 Task: Choose the host language as Tagalog.
Action: Mouse moved to (822, 120)
Screenshot: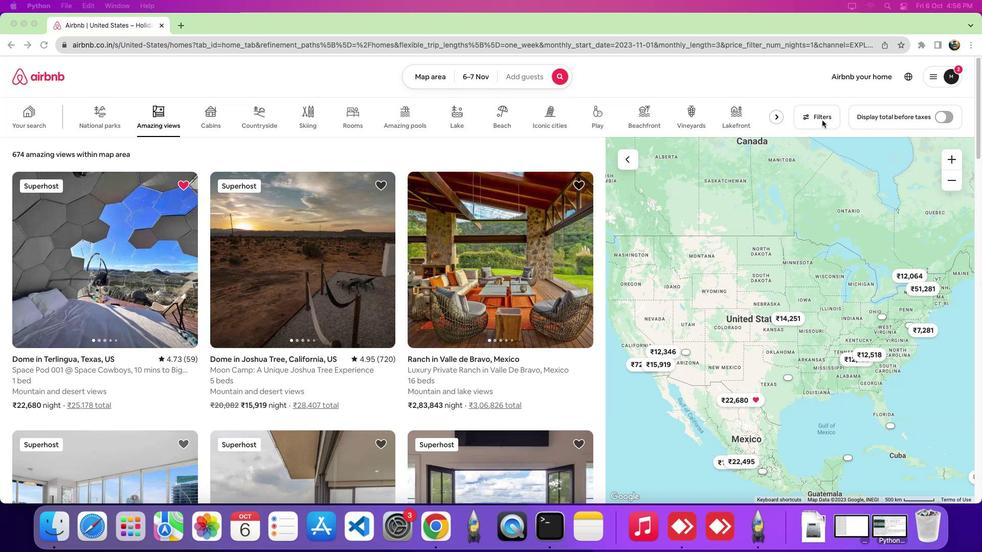 
Action: Mouse pressed left at (822, 120)
Screenshot: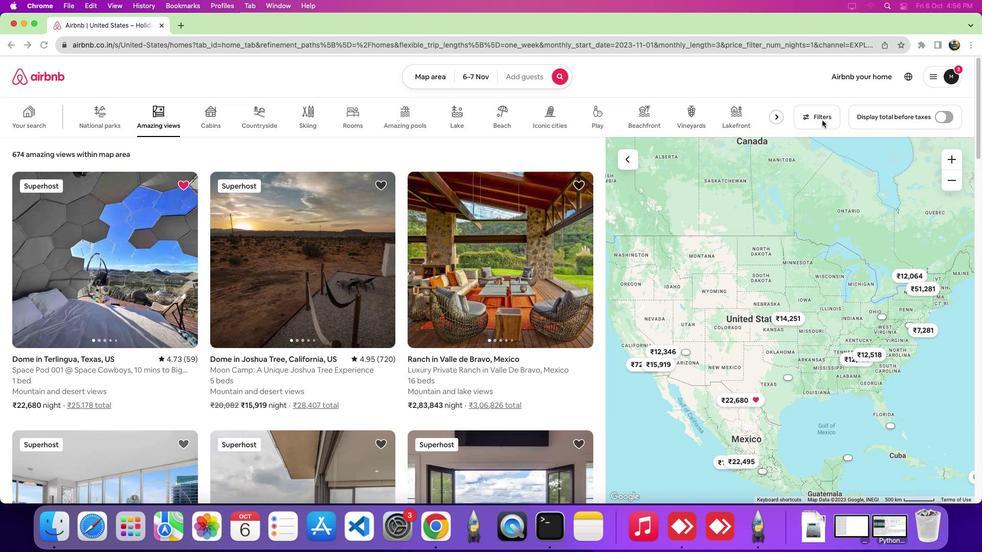 
Action: Mouse pressed left at (822, 120)
Screenshot: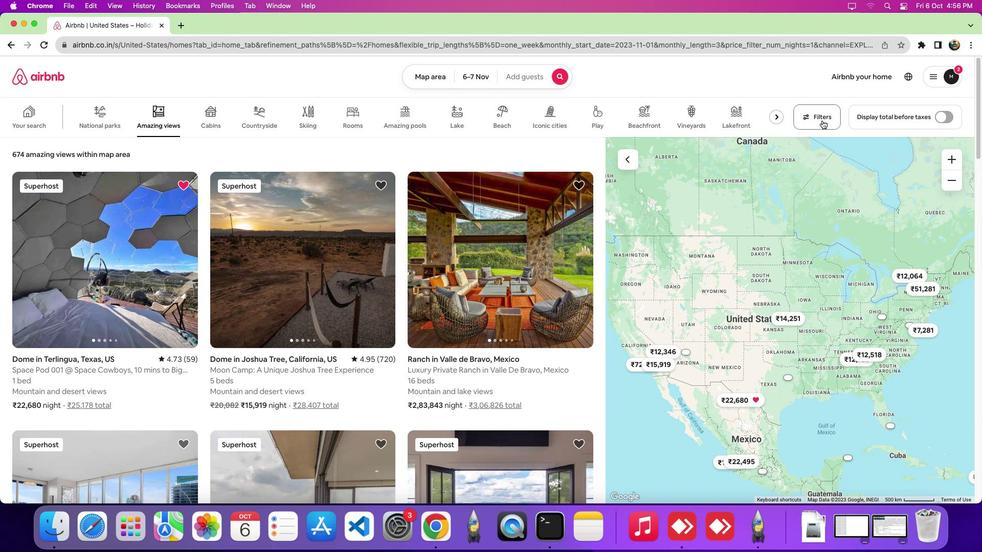 
Action: Mouse moved to (491, 184)
Screenshot: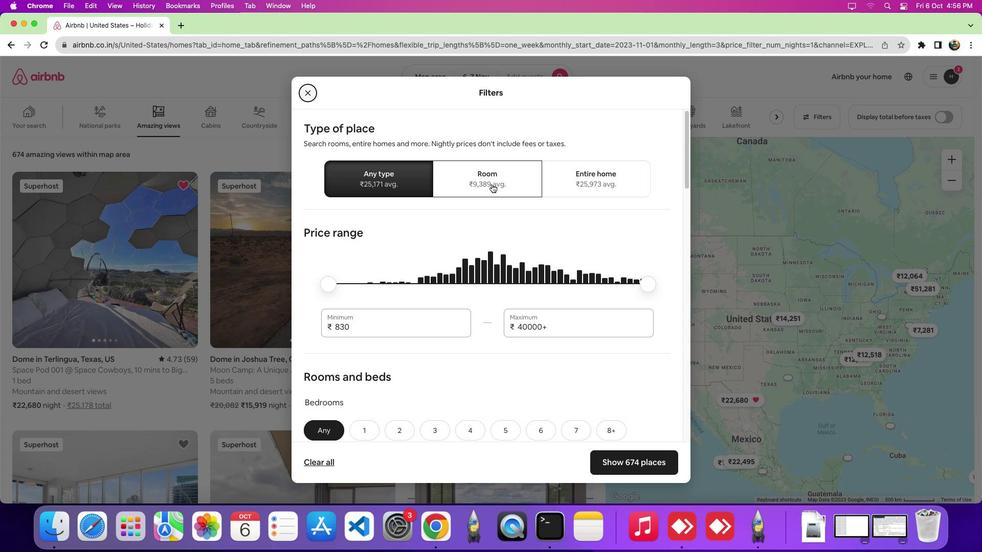 
Action: Mouse pressed left at (491, 184)
Screenshot: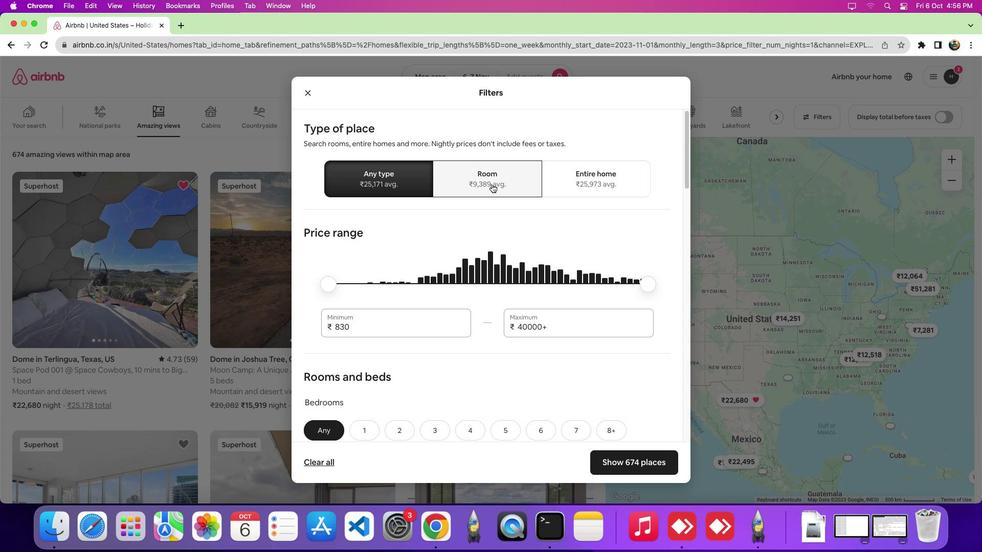 
Action: Mouse moved to (513, 329)
Screenshot: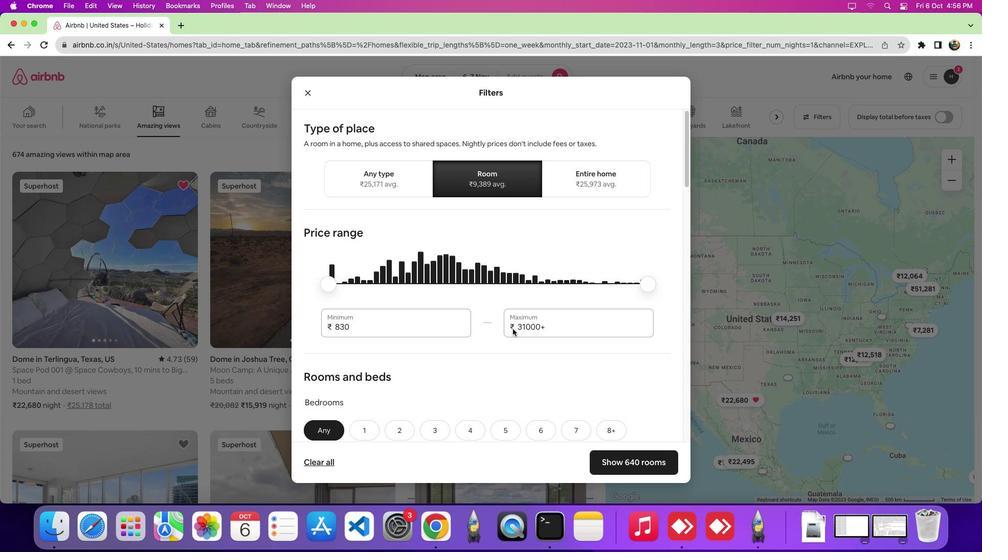 
Action: Mouse scrolled (513, 329) with delta (0, 0)
Screenshot: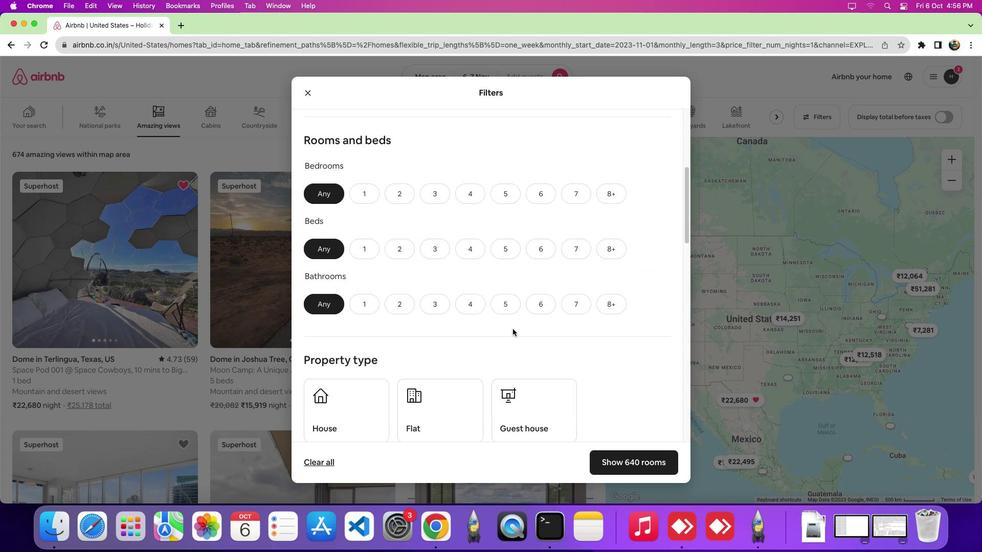 
Action: Mouse scrolled (513, 329) with delta (0, 0)
Screenshot: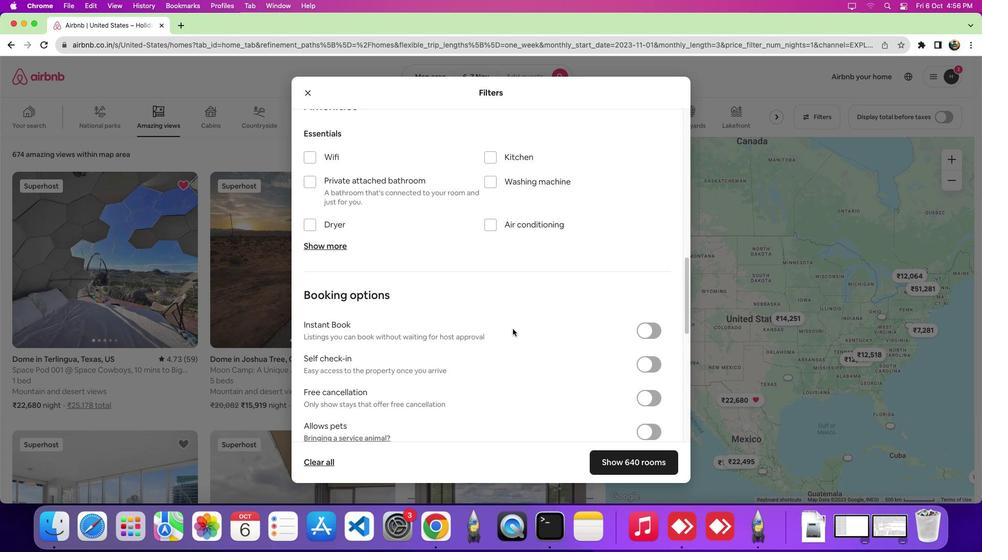 
Action: Mouse scrolled (513, 329) with delta (0, -4)
Screenshot: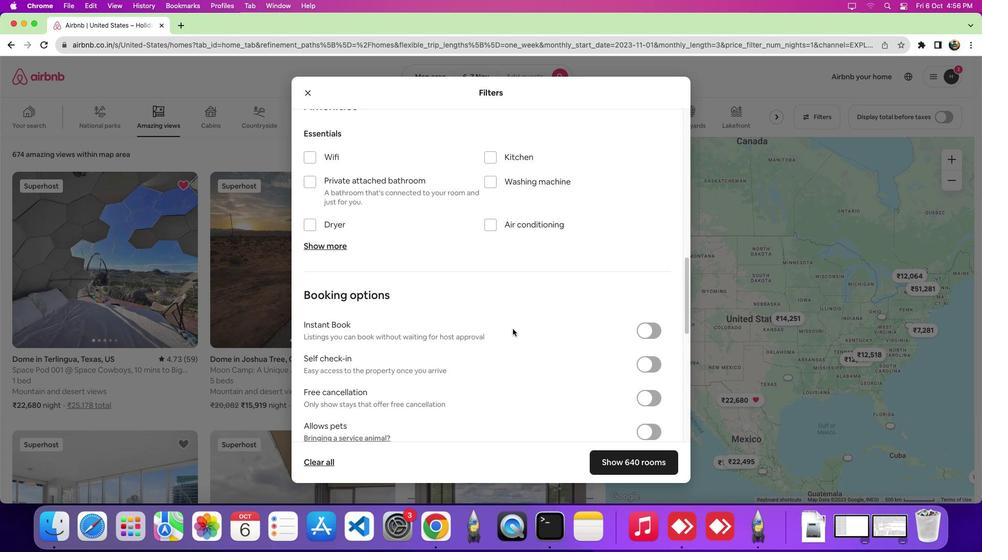 
Action: Mouse scrolled (513, 329) with delta (0, -6)
Screenshot: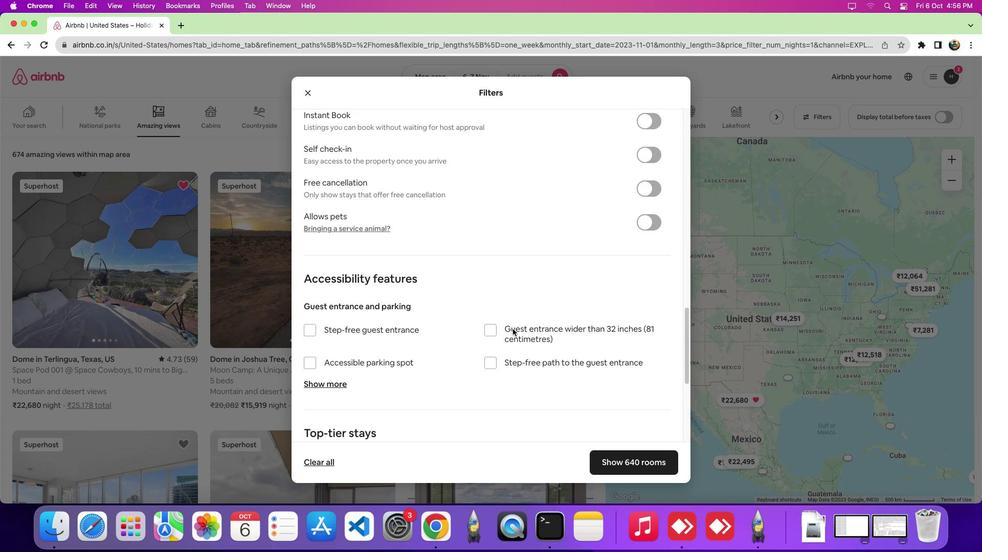 
Action: Mouse scrolled (513, 329) with delta (0, -7)
Screenshot: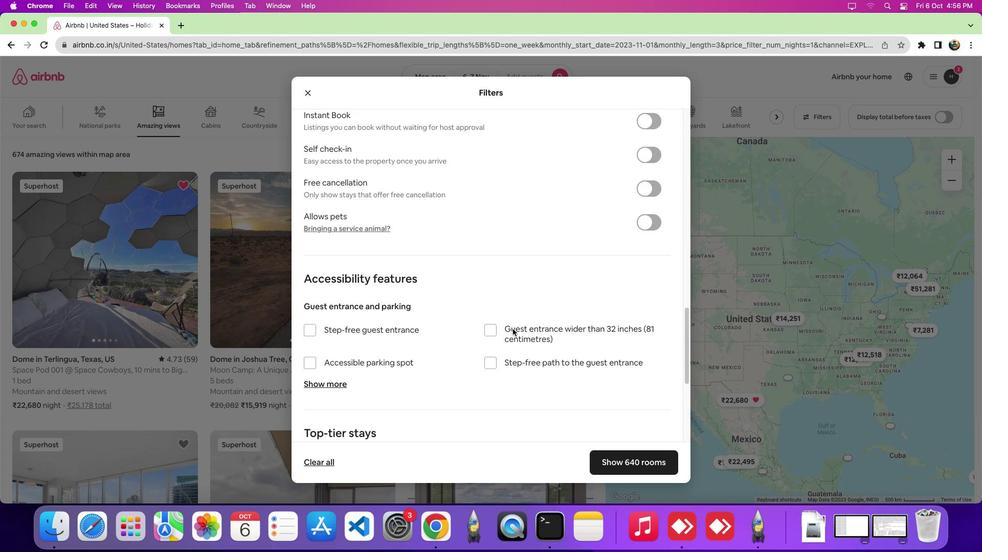 
Action: Mouse scrolled (513, 329) with delta (0, 0)
Screenshot: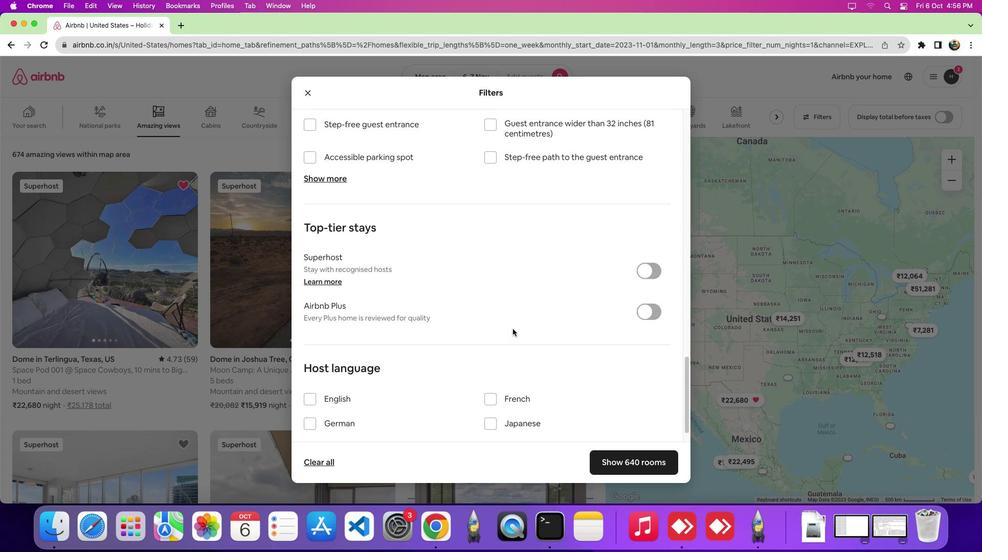 
Action: Mouse scrolled (513, 329) with delta (0, -1)
Screenshot: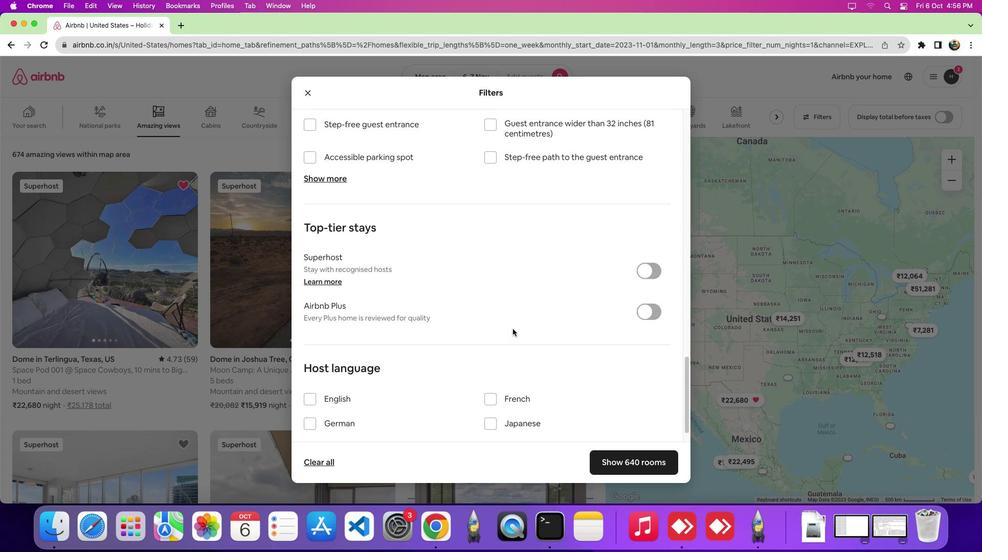 
Action: Mouse scrolled (513, 329) with delta (0, -5)
Screenshot: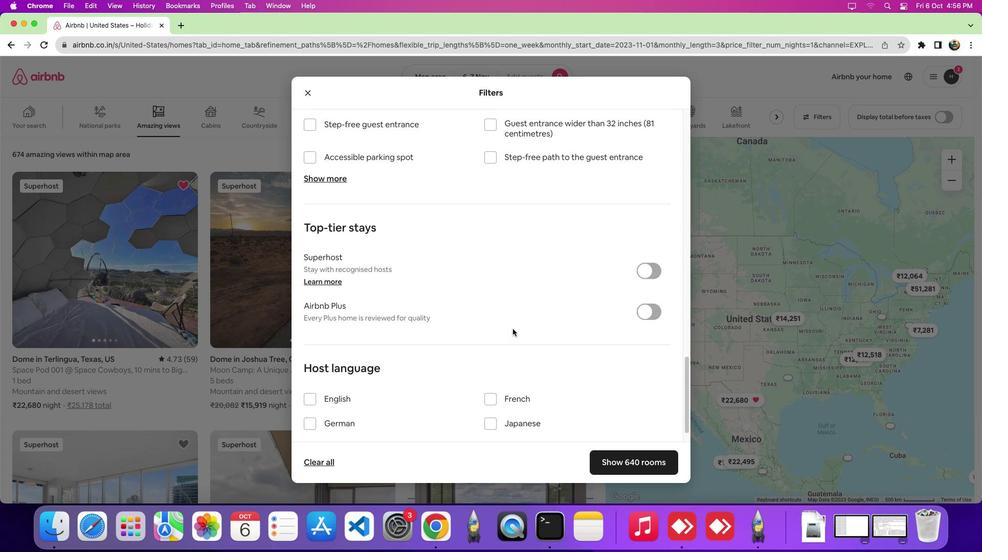 
Action: Mouse scrolled (513, 329) with delta (0, -7)
Screenshot: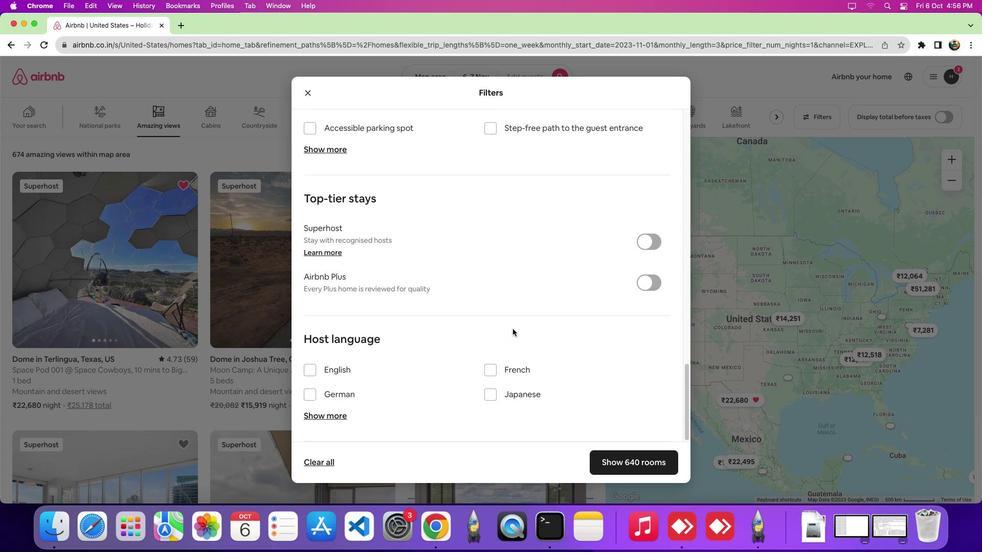 
Action: Mouse scrolled (513, 329) with delta (0, -7)
Screenshot: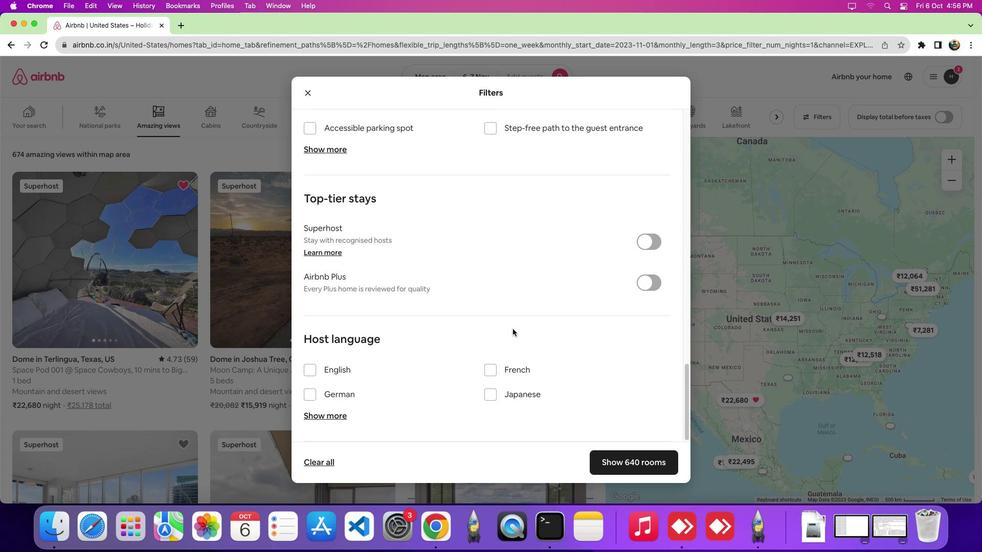 
Action: Mouse scrolled (513, 329) with delta (0, -8)
Screenshot: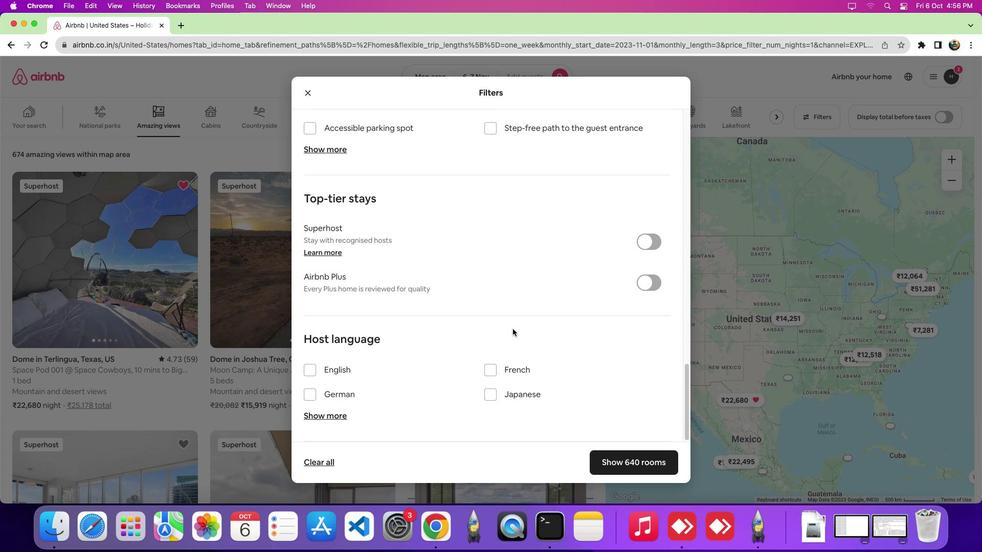 
Action: Mouse scrolled (513, 329) with delta (0, 0)
Screenshot: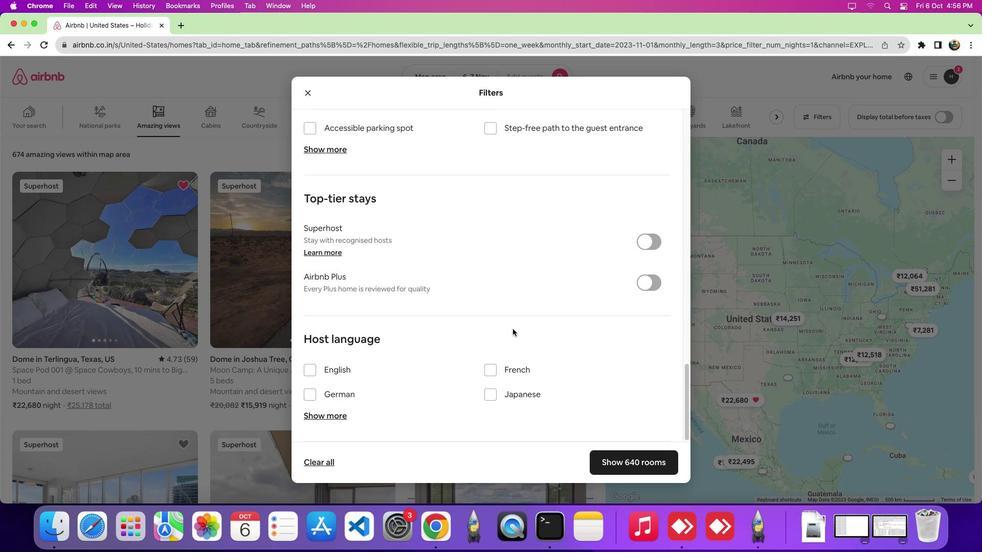 
Action: Mouse scrolled (513, 329) with delta (0, -1)
Screenshot: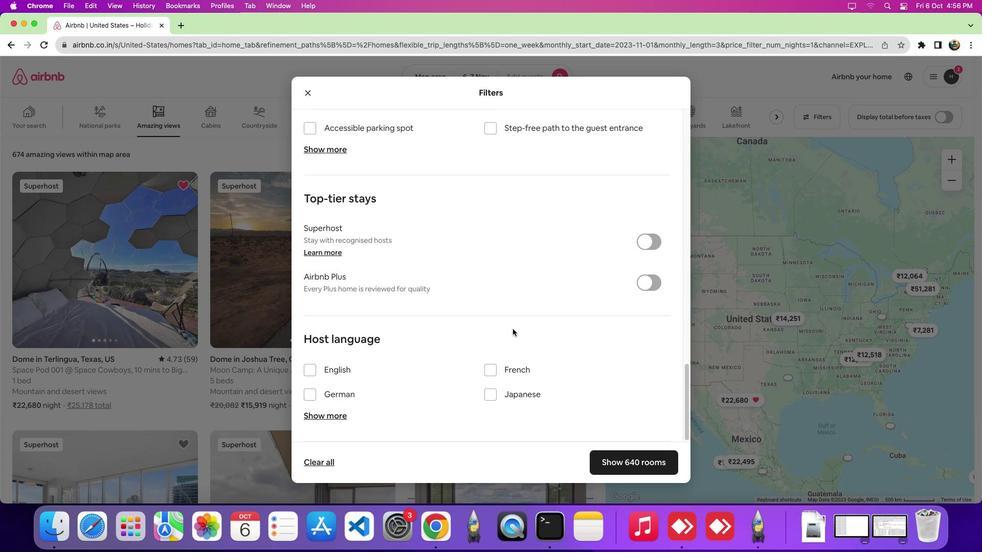 
Action: Mouse scrolled (513, 329) with delta (0, -4)
Screenshot: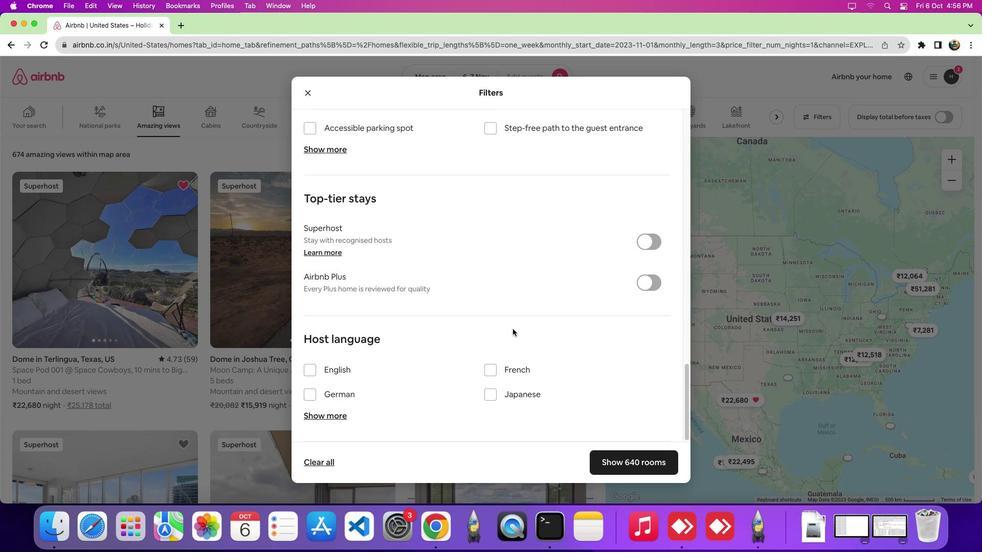 
Action: Mouse scrolled (513, 329) with delta (0, -6)
Screenshot: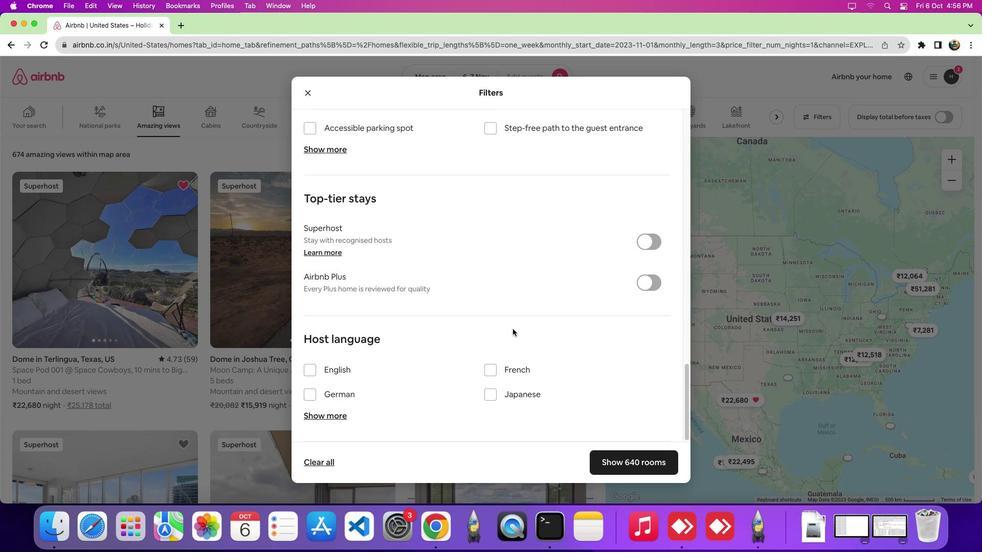 
Action: Mouse moved to (328, 412)
Screenshot: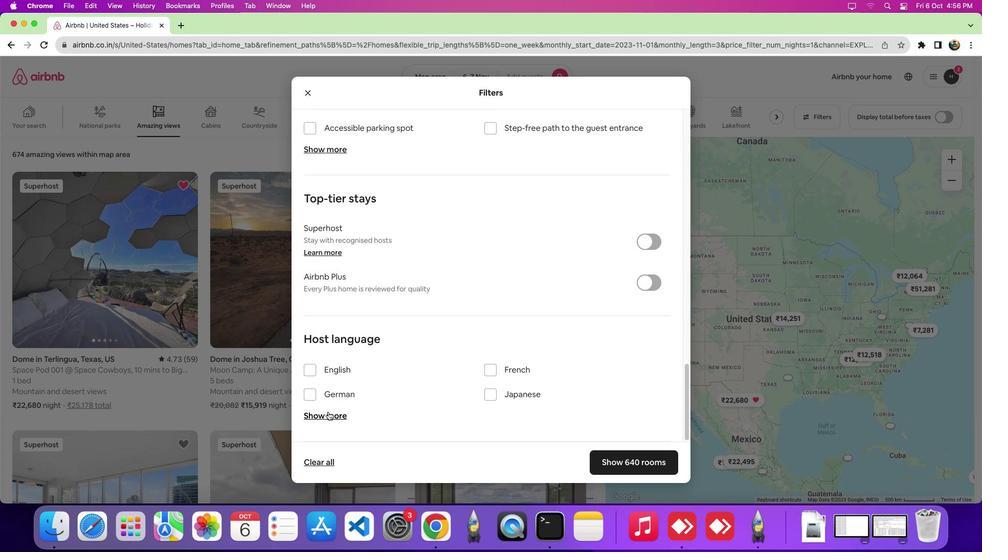 
Action: Mouse pressed left at (328, 412)
Screenshot: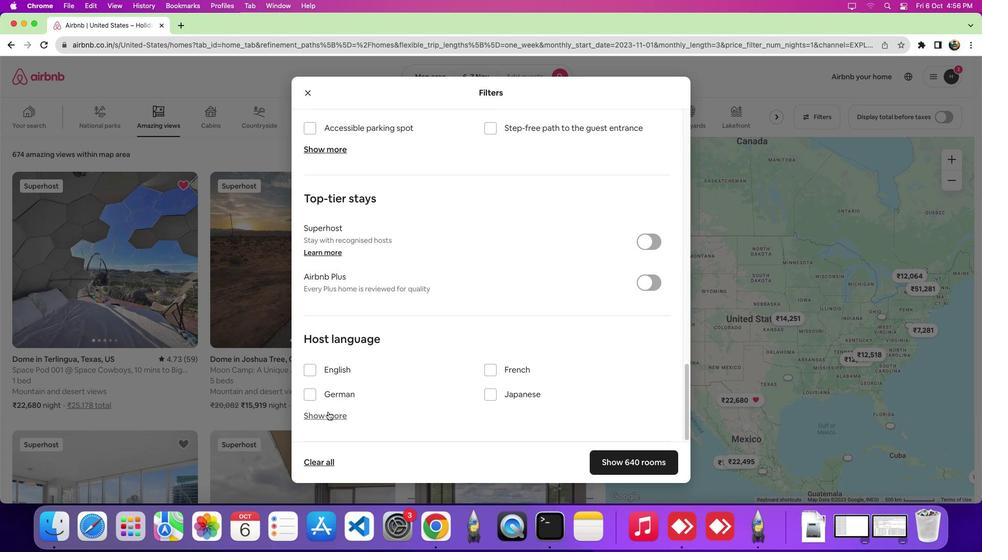 
Action: Mouse moved to (435, 383)
Screenshot: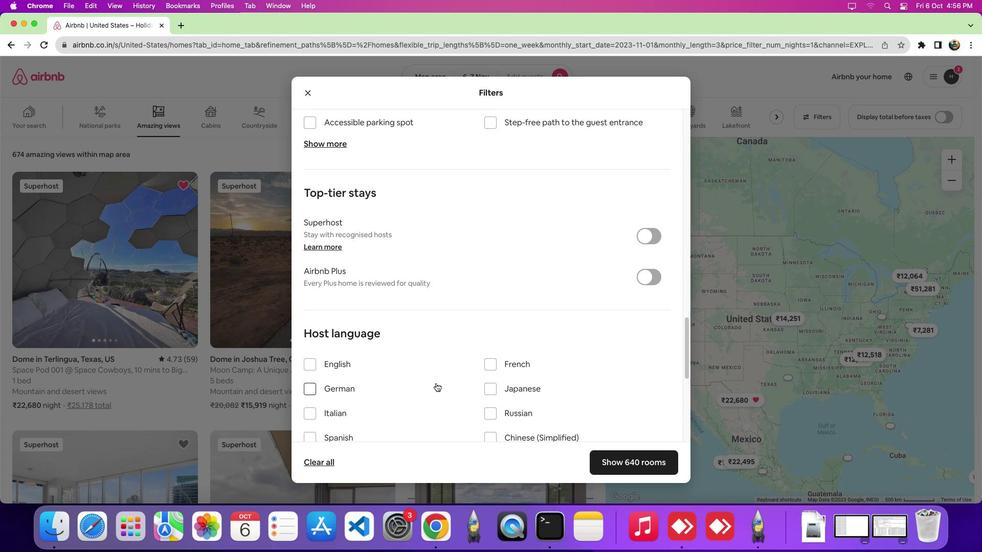 
Action: Mouse scrolled (435, 383) with delta (0, 0)
Screenshot: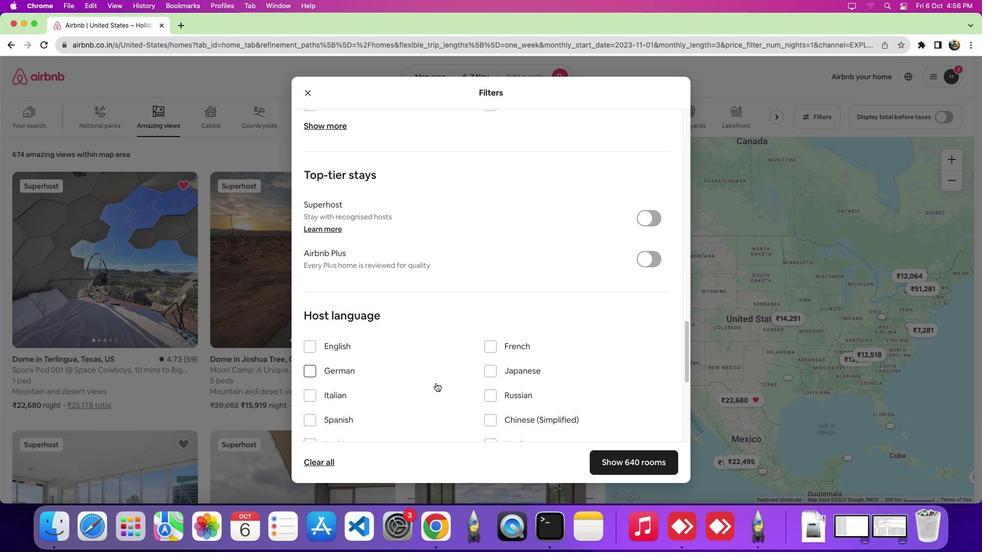 
Action: Mouse moved to (435, 383)
Screenshot: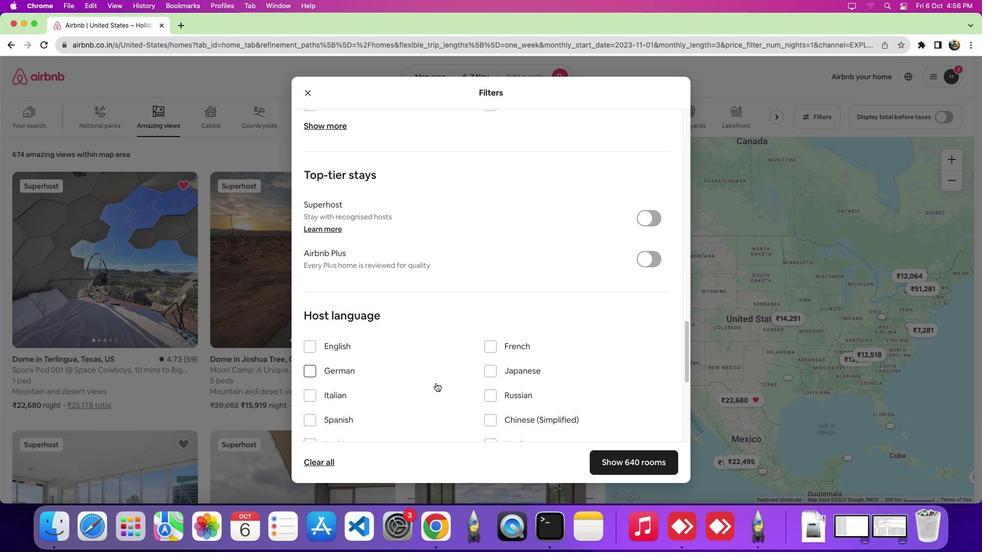 
Action: Mouse scrolled (435, 383) with delta (0, 0)
Screenshot: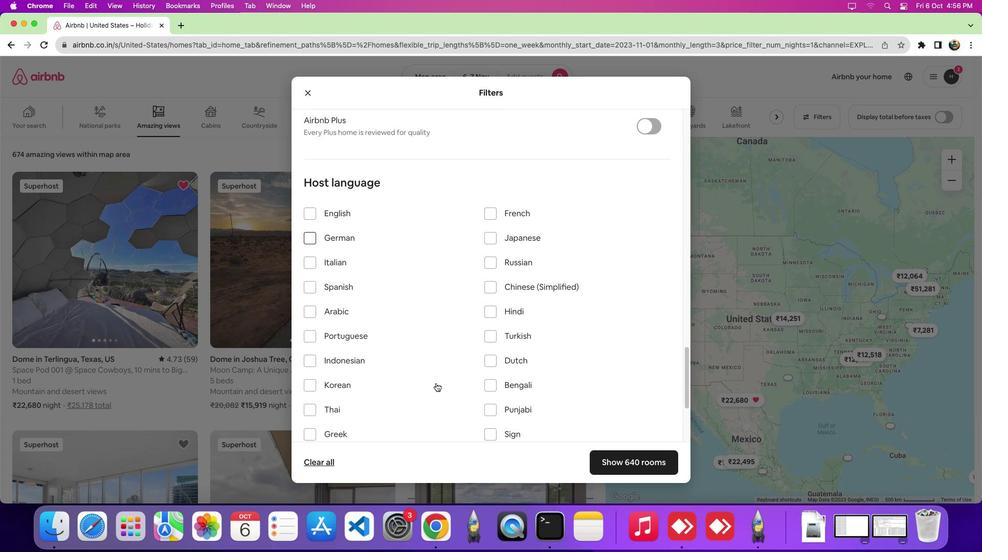 
Action: Mouse moved to (436, 383)
Screenshot: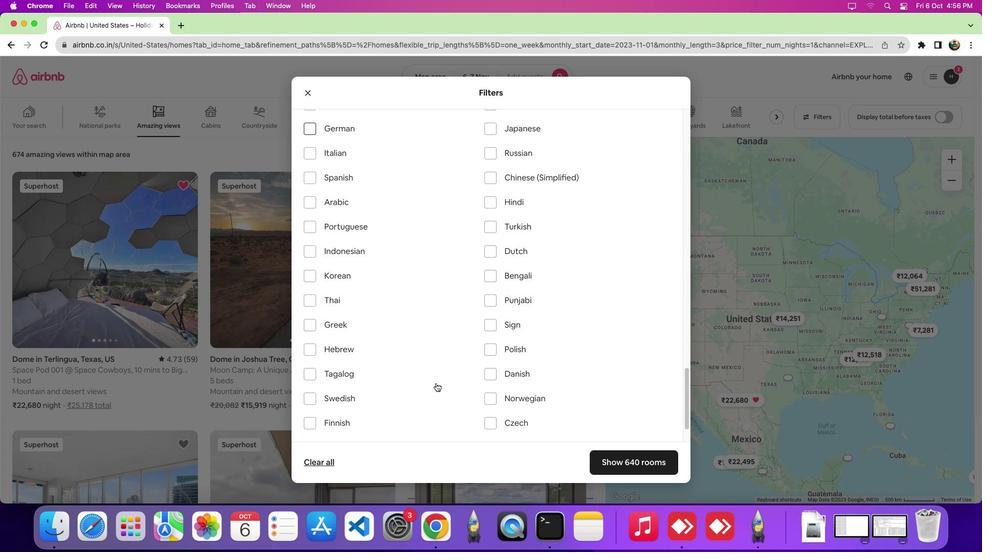 
Action: Mouse scrolled (436, 383) with delta (0, -4)
Screenshot: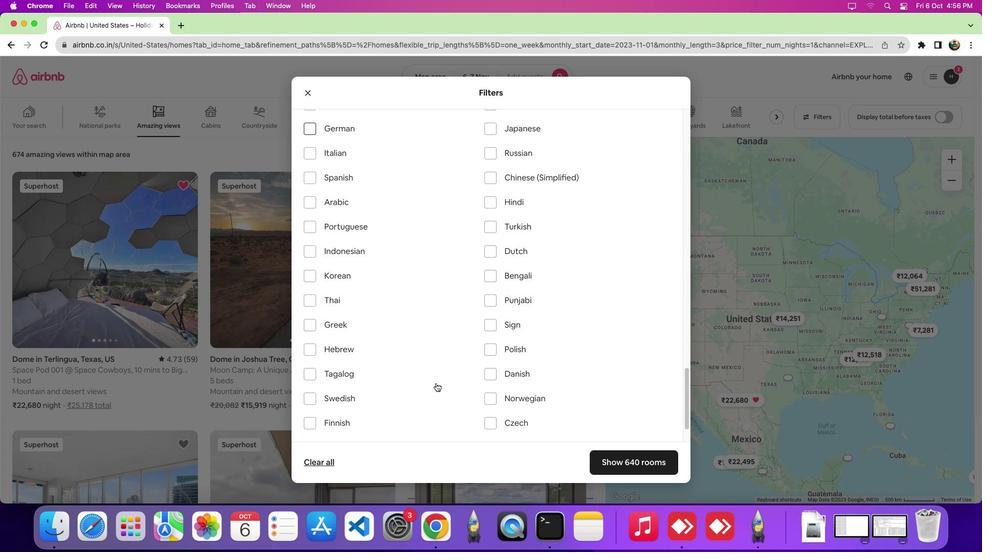 
Action: Mouse scrolled (436, 383) with delta (0, -5)
Screenshot: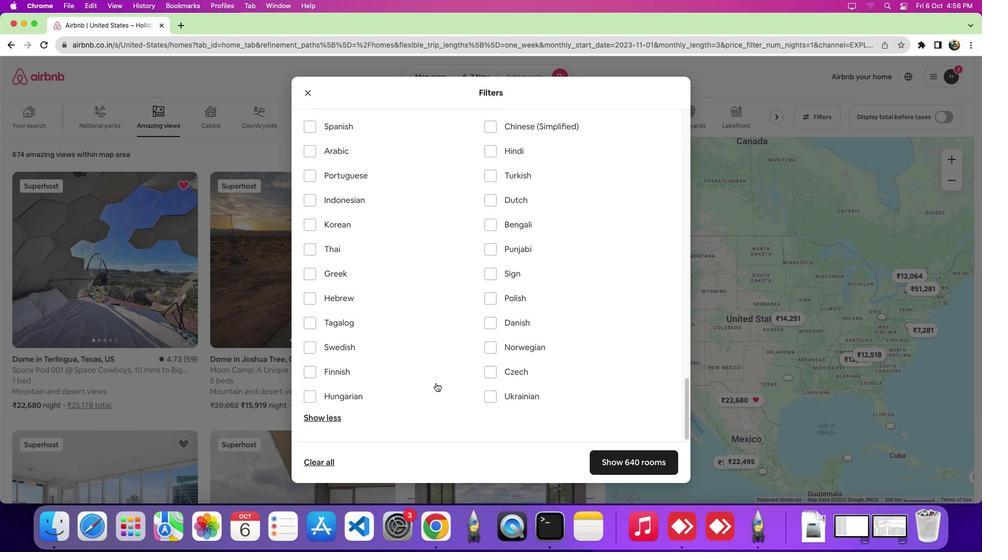 
Action: Mouse scrolled (436, 383) with delta (0, 0)
Screenshot: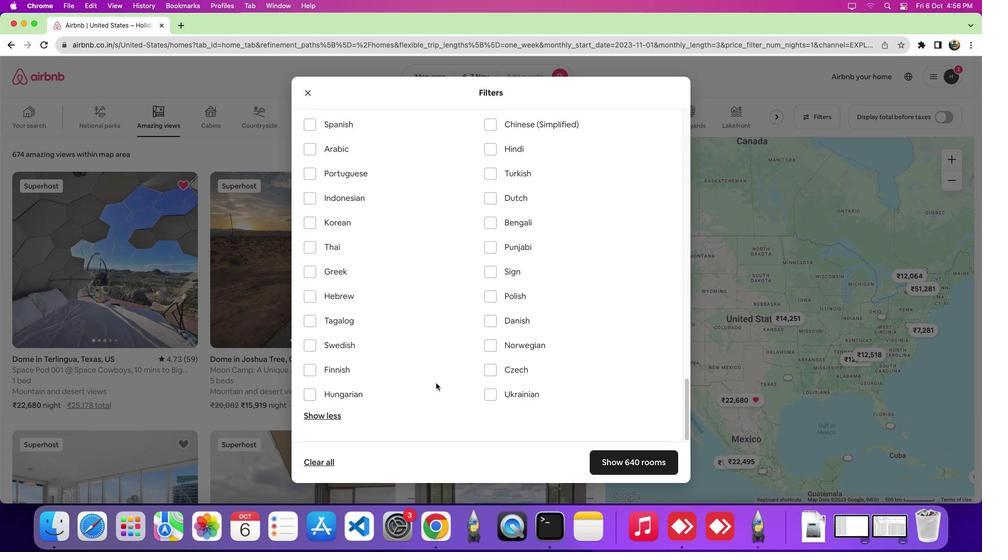 
Action: Mouse moved to (312, 320)
Screenshot: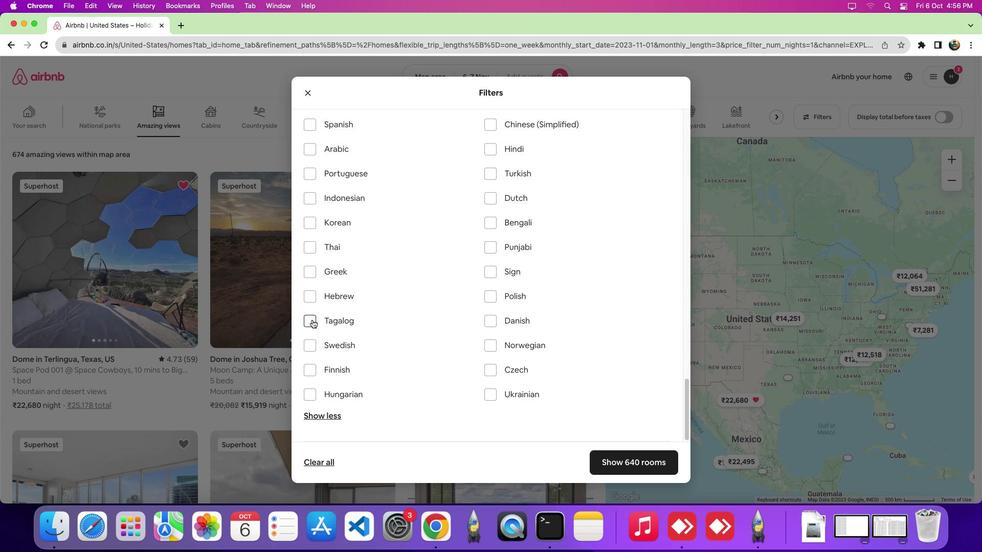 
Action: Mouse pressed left at (312, 320)
Screenshot: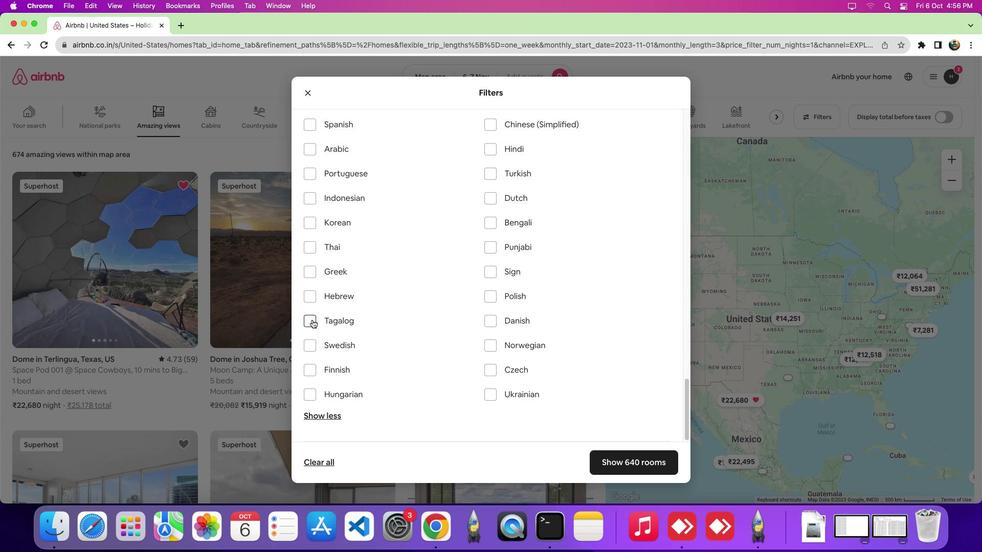 
Action: Mouse moved to (313, 320)
Screenshot: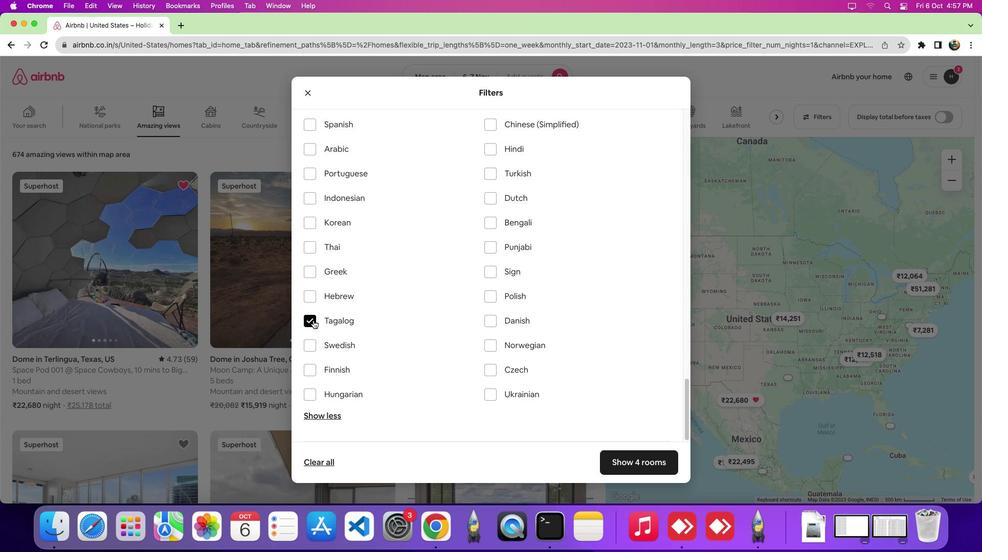 
